 Task: Create a due date automation trigger when advanced on, on the tuesday after a card is due add fields with custom field "Resume" set to a number greater than 1 and lower or equal to 10 at 11:00 AM.
Action: Mouse moved to (1029, 76)
Screenshot: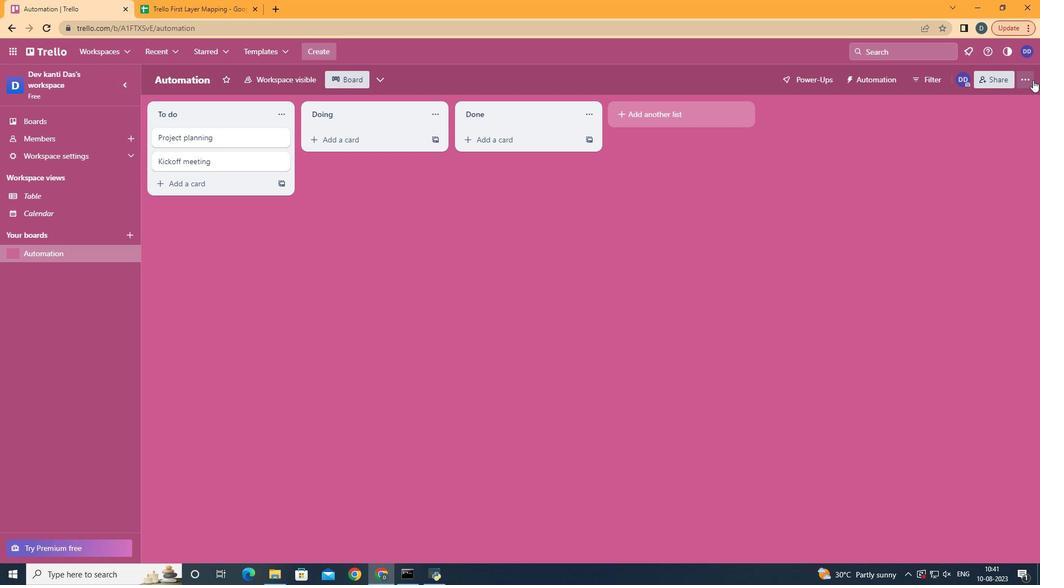 
Action: Mouse pressed left at (1029, 76)
Screenshot: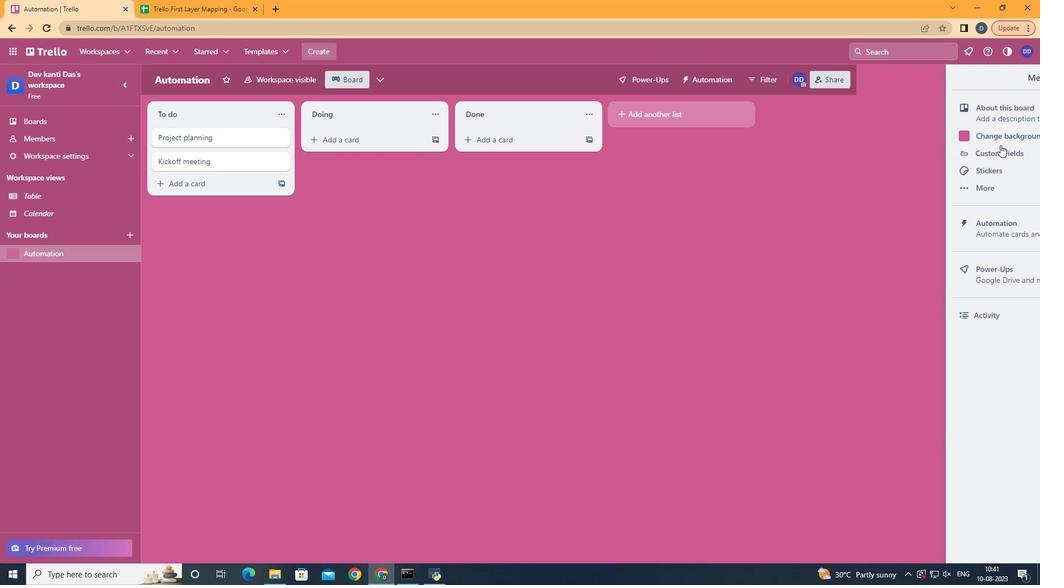 
Action: Mouse moved to (937, 222)
Screenshot: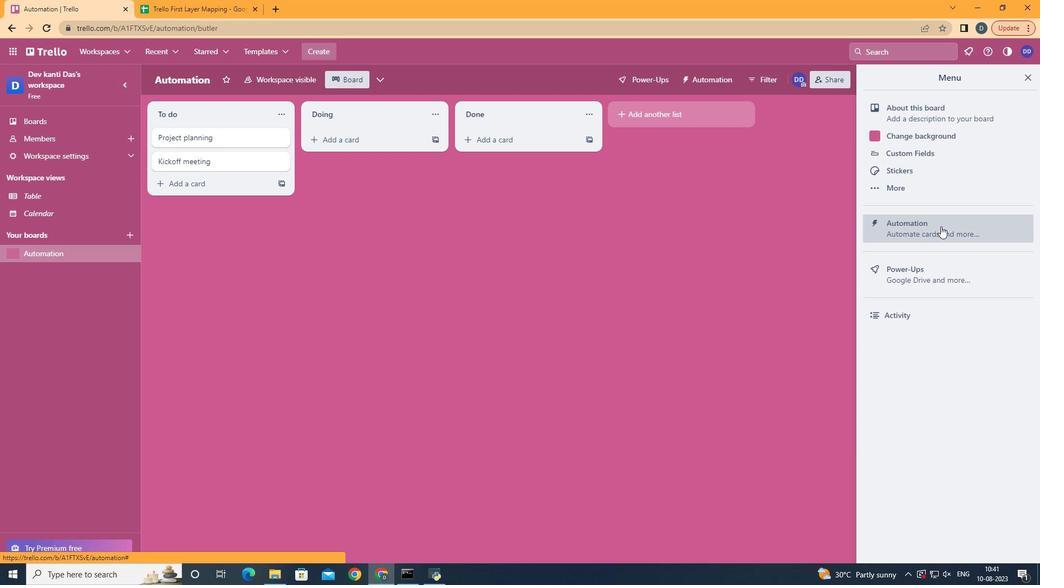 
Action: Mouse pressed left at (937, 222)
Screenshot: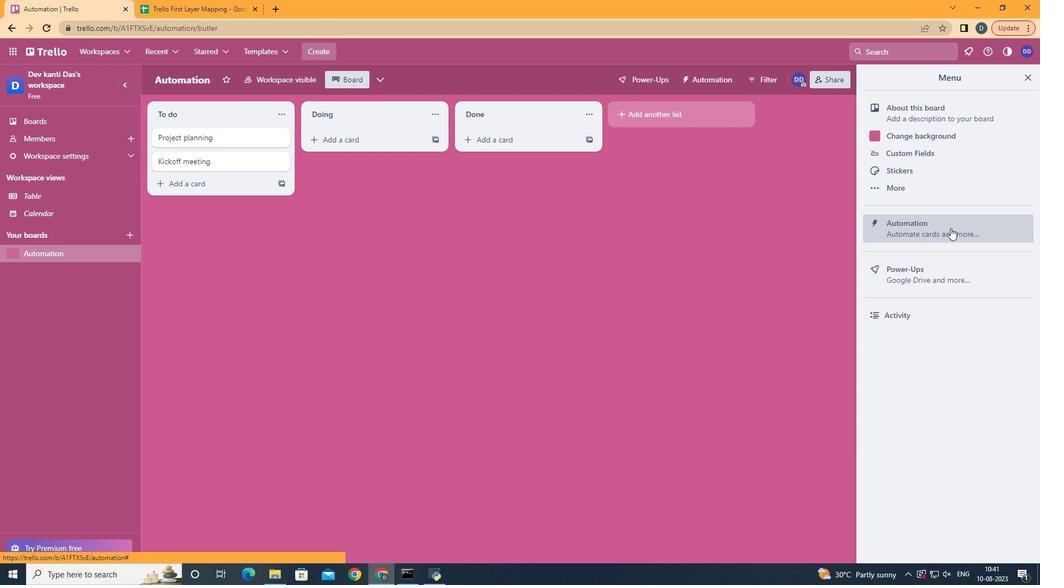 
Action: Mouse moved to (179, 212)
Screenshot: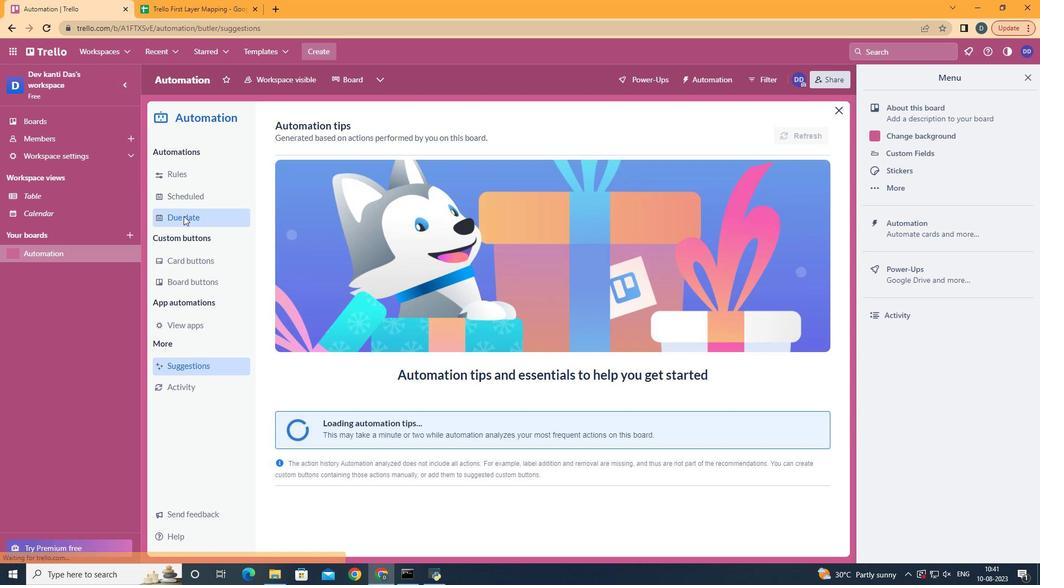 
Action: Mouse pressed left at (179, 212)
Screenshot: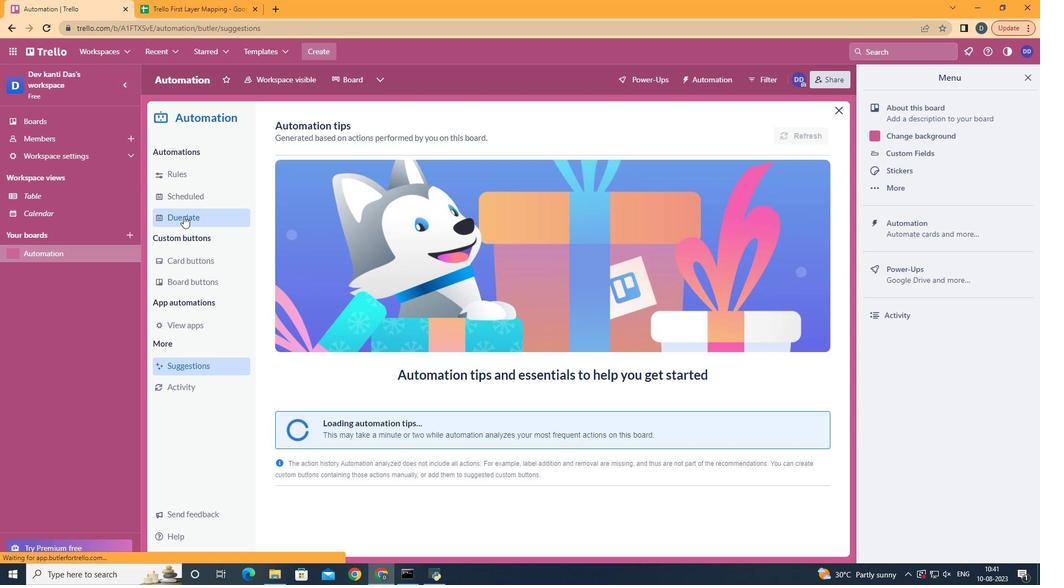 
Action: Mouse moved to (768, 126)
Screenshot: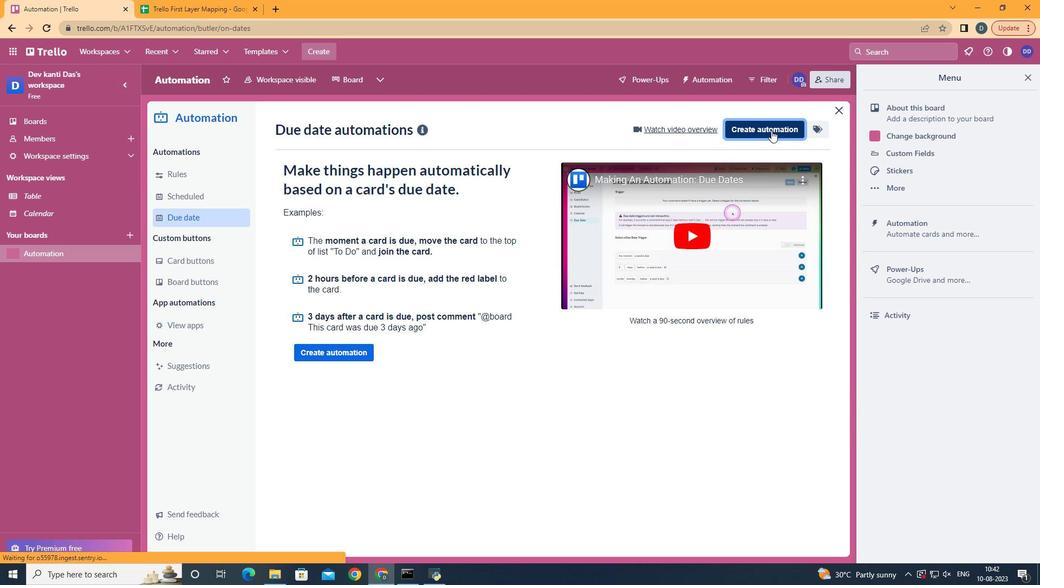 
Action: Mouse pressed left at (768, 126)
Screenshot: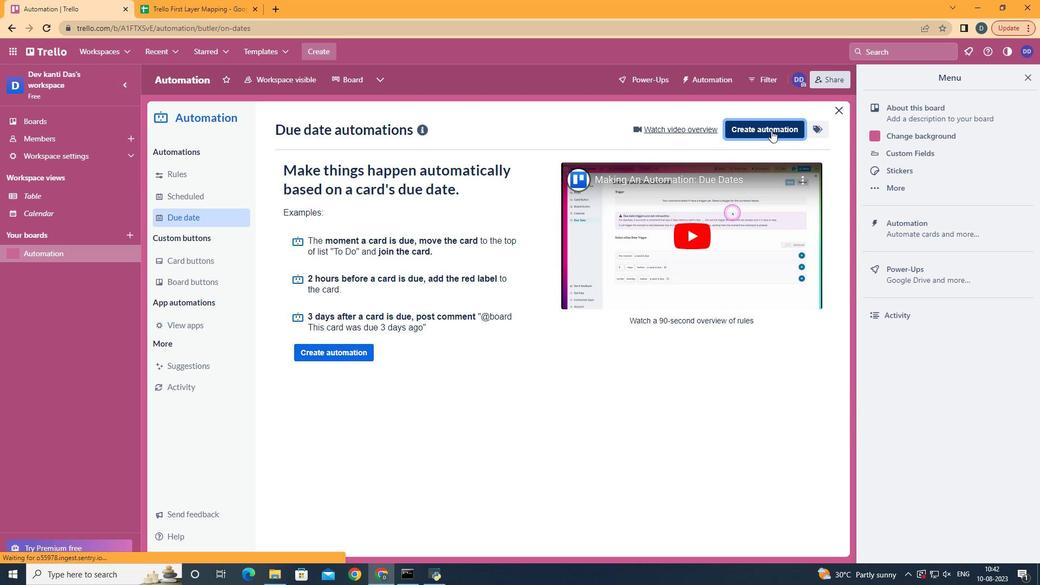 
Action: Mouse moved to (532, 229)
Screenshot: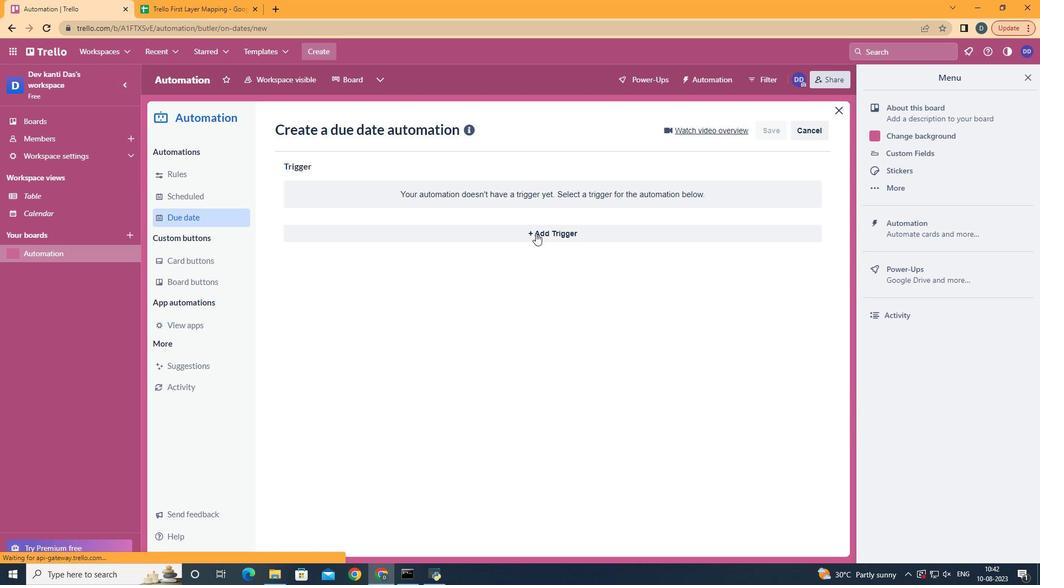 
Action: Mouse pressed left at (532, 229)
Screenshot: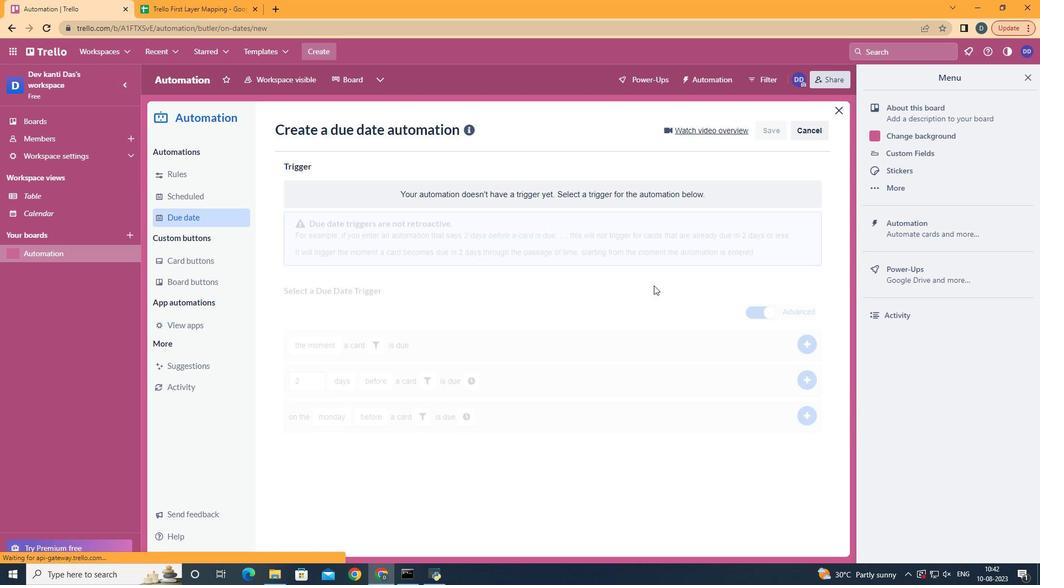 
Action: Mouse moved to (334, 295)
Screenshot: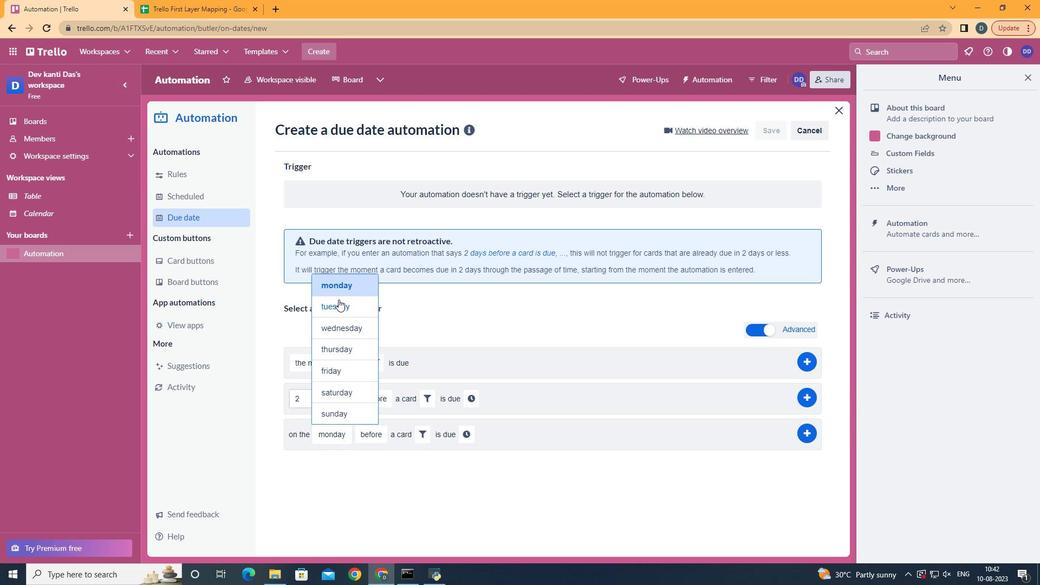 
Action: Mouse pressed left at (334, 295)
Screenshot: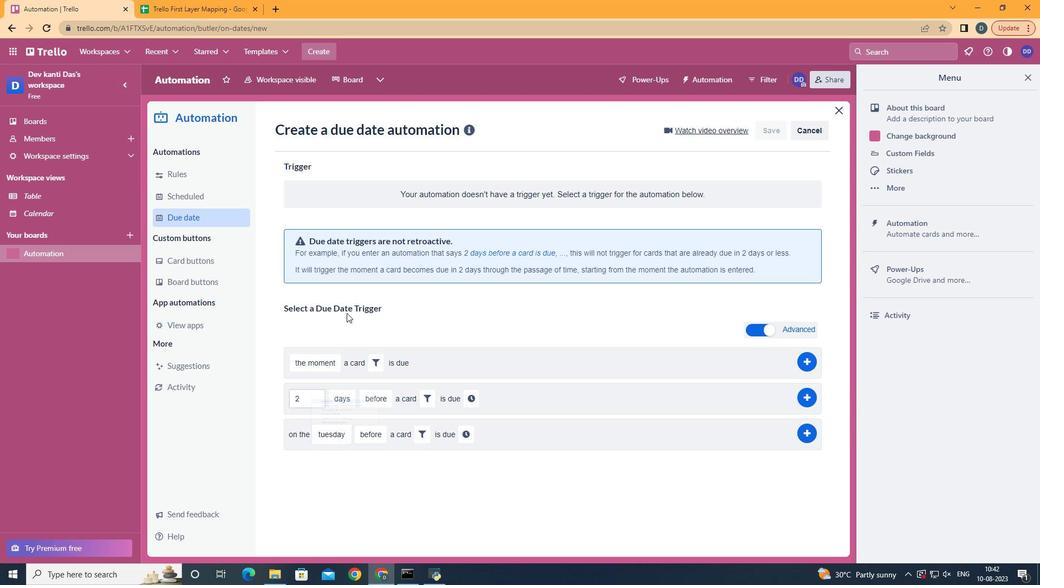 
Action: Mouse moved to (372, 472)
Screenshot: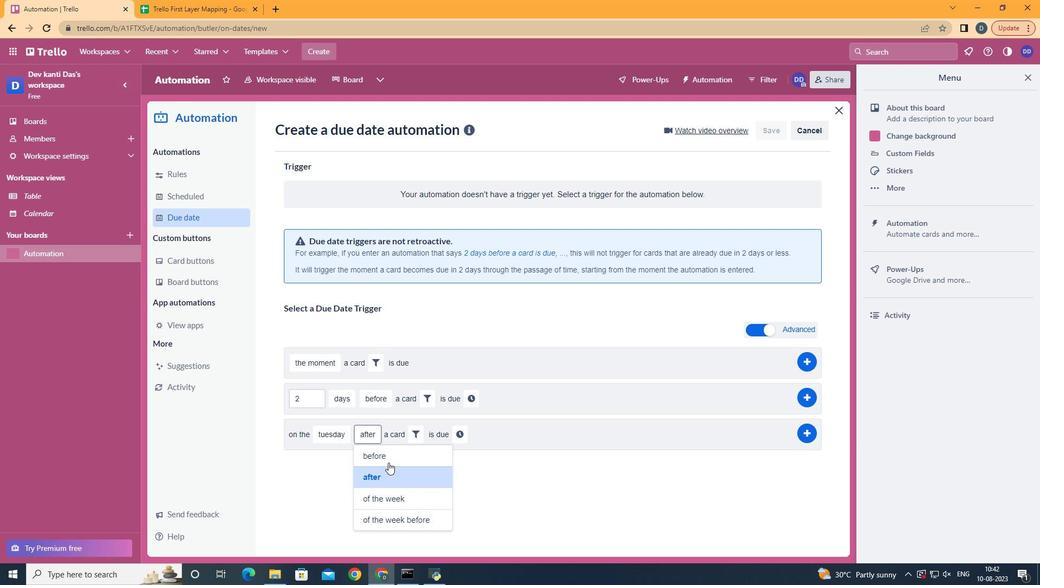 
Action: Mouse pressed left at (372, 472)
Screenshot: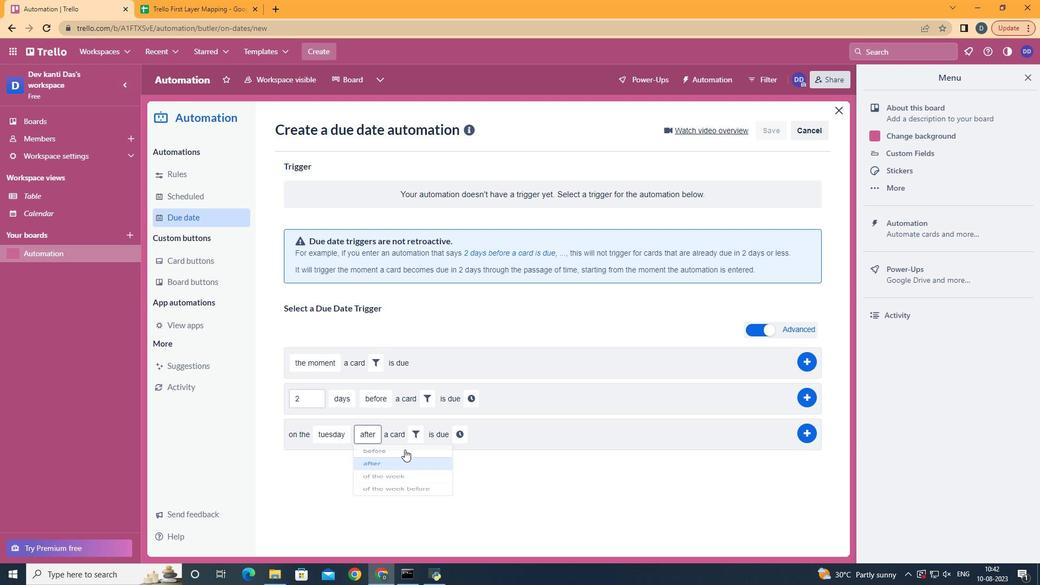 
Action: Mouse moved to (415, 427)
Screenshot: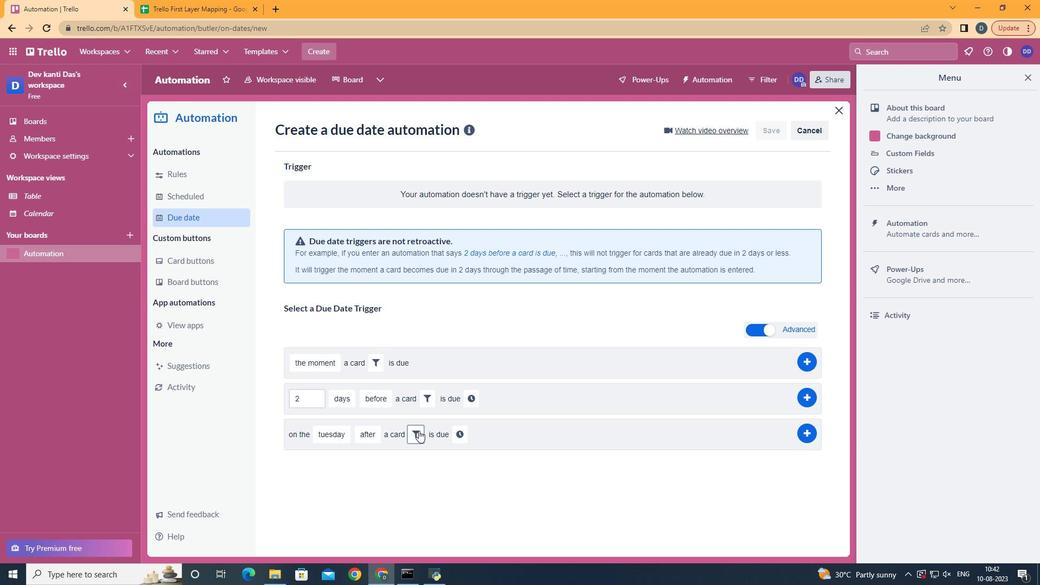 
Action: Mouse pressed left at (415, 427)
Screenshot: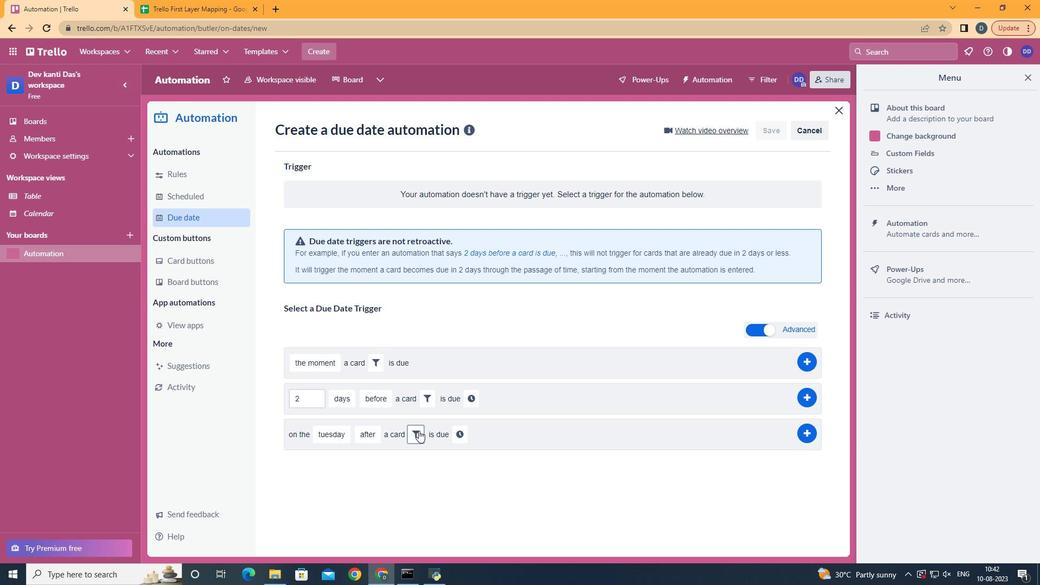 
Action: Mouse moved to (578, 466)
Screenshot: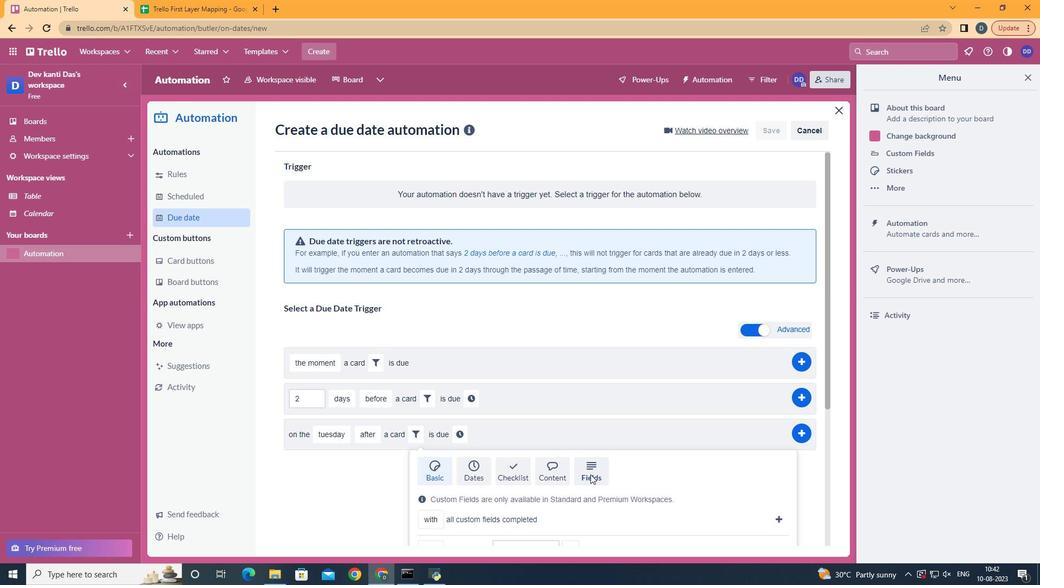 
Action: Mouse pressed left at (578, 466)
Screenshot: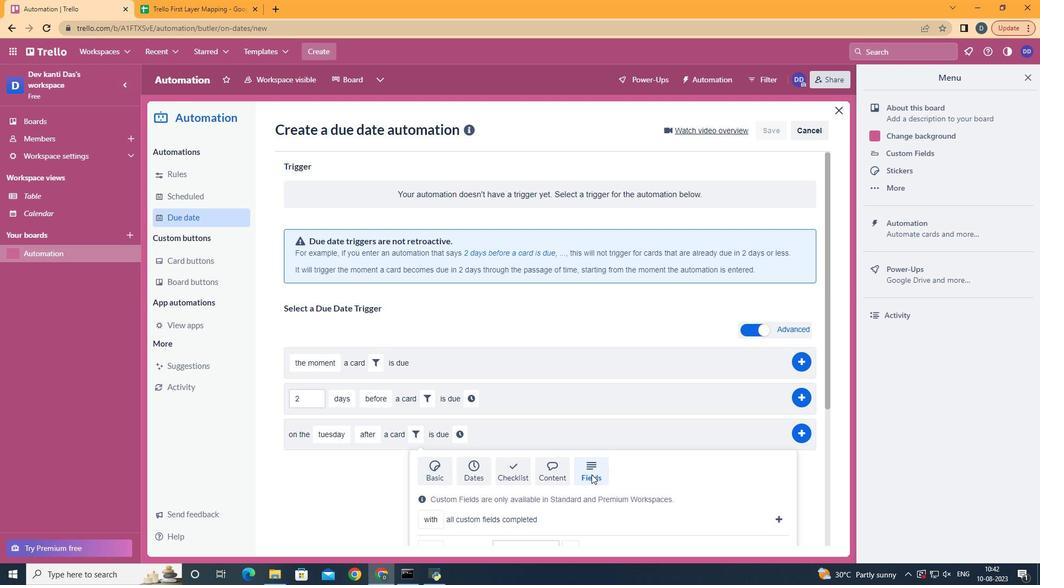 
Action: Mouse moved to (588, 471)
Screenshot: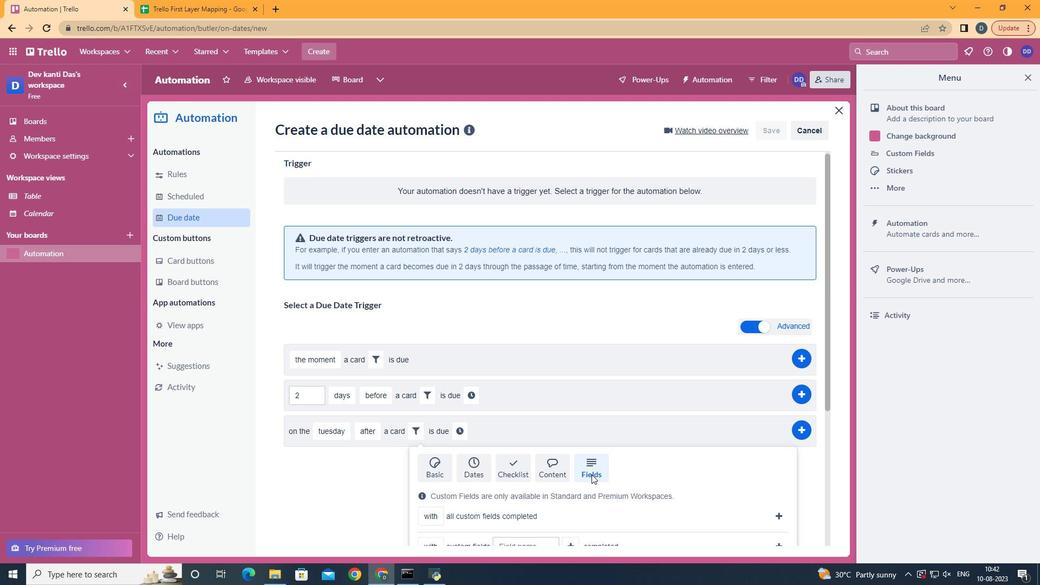 
Action: Mouse scrolled (588, 470) with delta (0, 0)
Screenshot: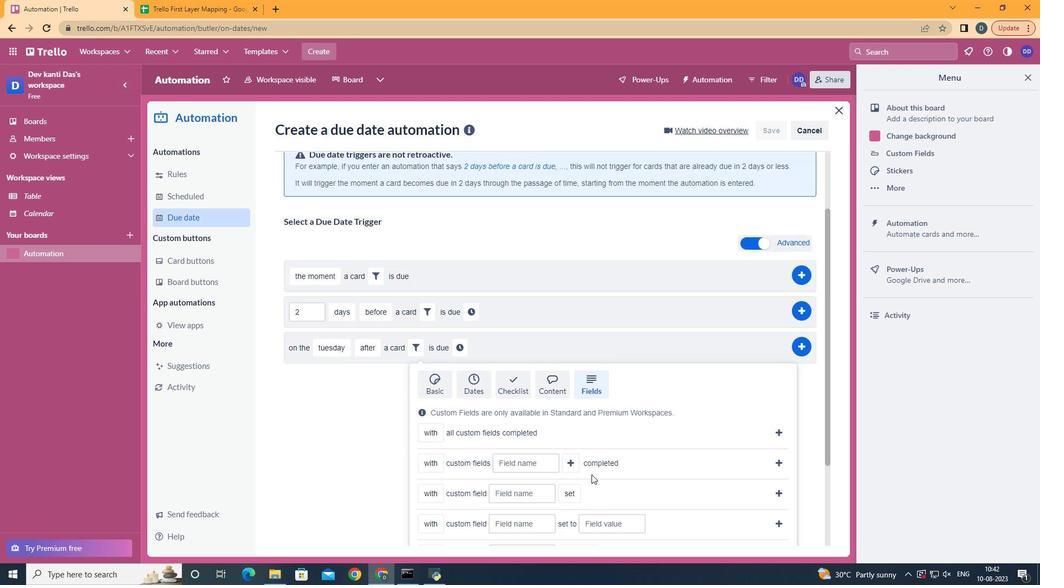 
Action: Mouse scrolled (588, 470) with delta (0, 0)
Screenshot: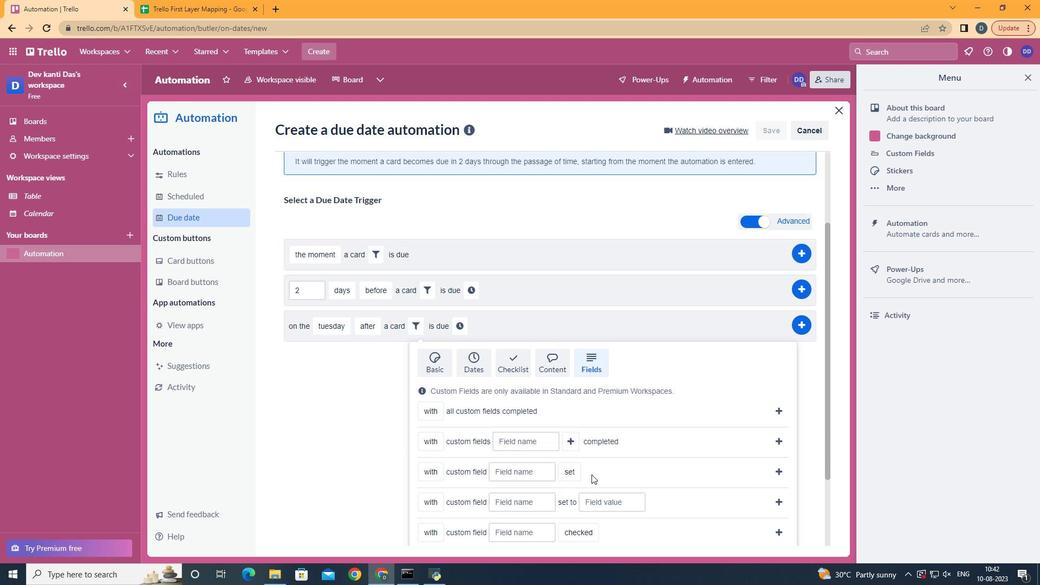
Action: Mouse scrolled (588, 470) with delta (0, 0)
Screenshot: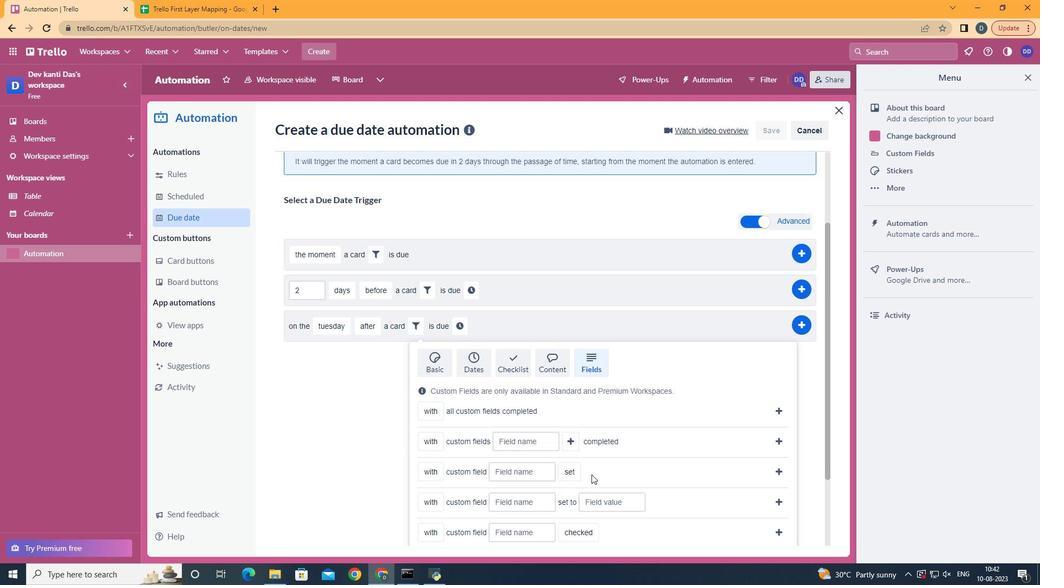 
Action: Mouse moved to (589, 471)
Screenshot: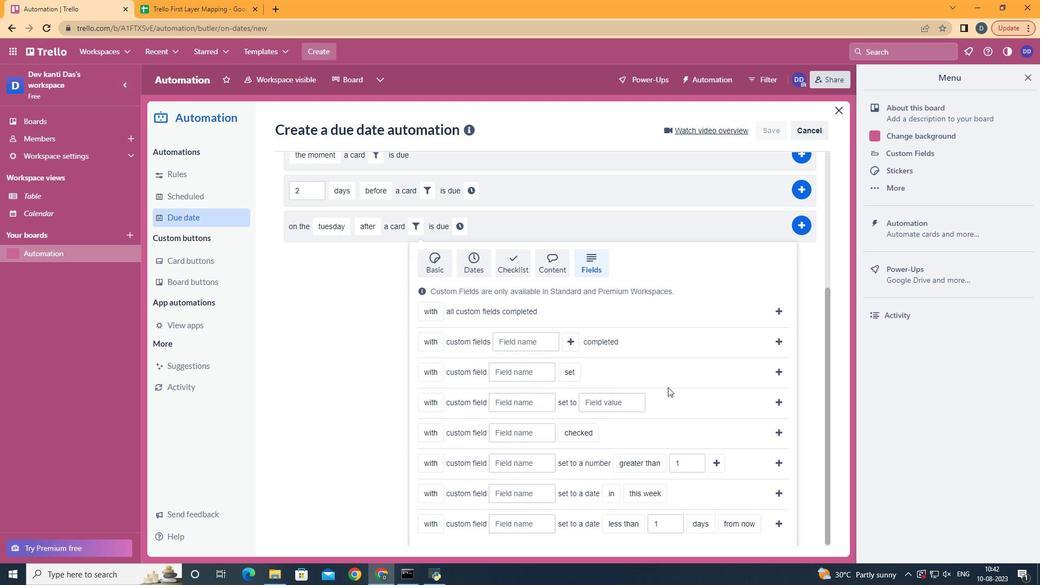 
Action: Mouse scrolled (588, 470) with delta (0, 0)
Screenshot: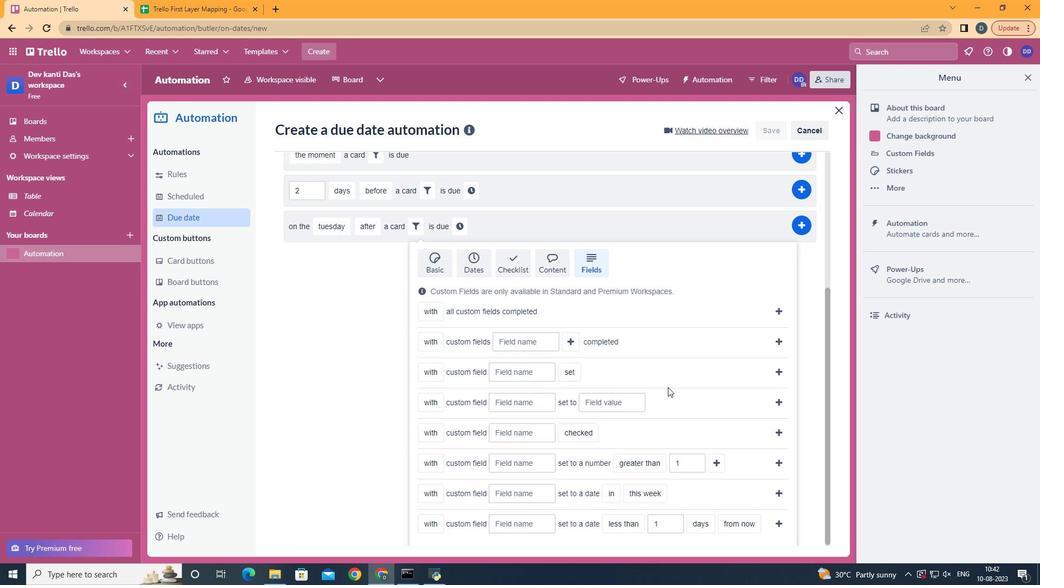 
Action: Mouse moved to (593, 469)
Screenshot: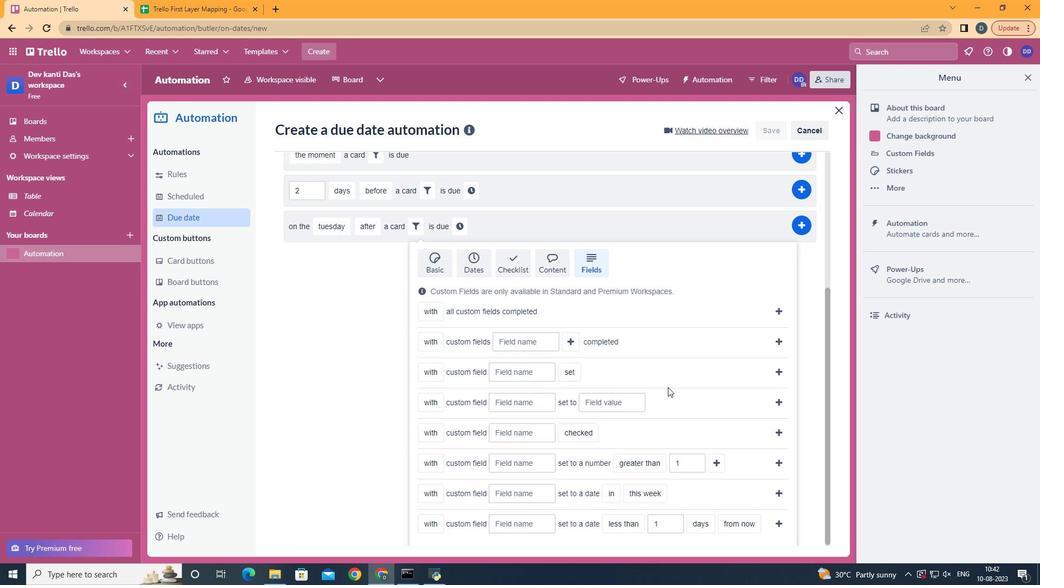
Action: Mouse scrolled (588, 470) with delta (0, 0)
Screenshot: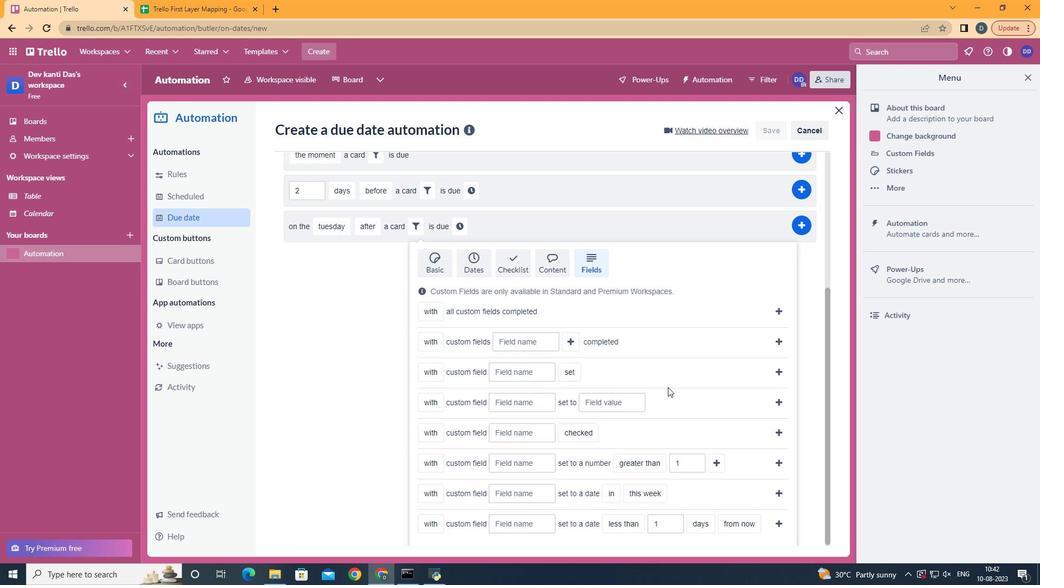 
Action: Mouse moved to (656, 386)
Screenshot: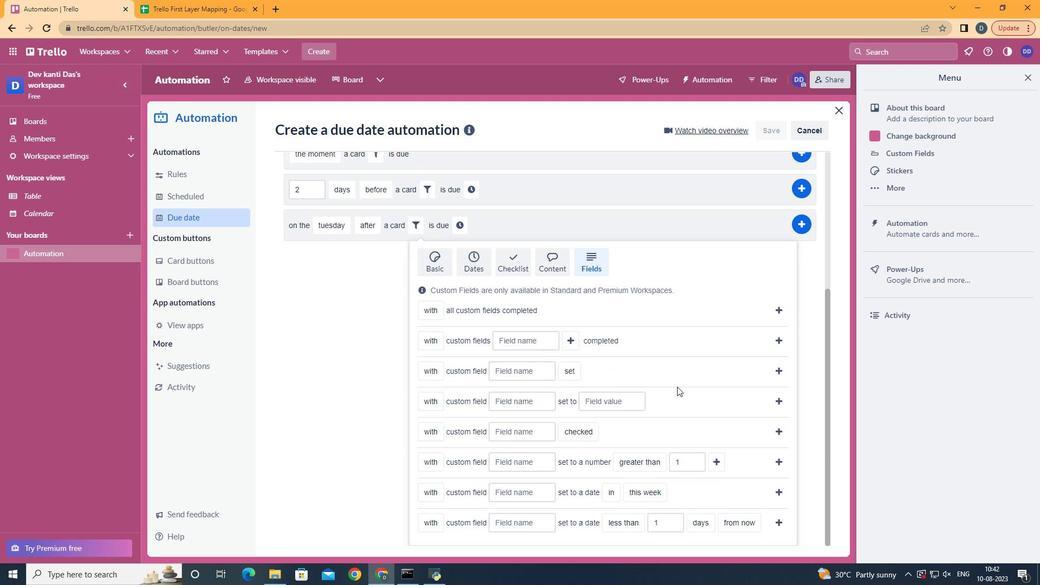
Action: Mouse scrolled (598, 465) with delta (0, 0)
Screenshot: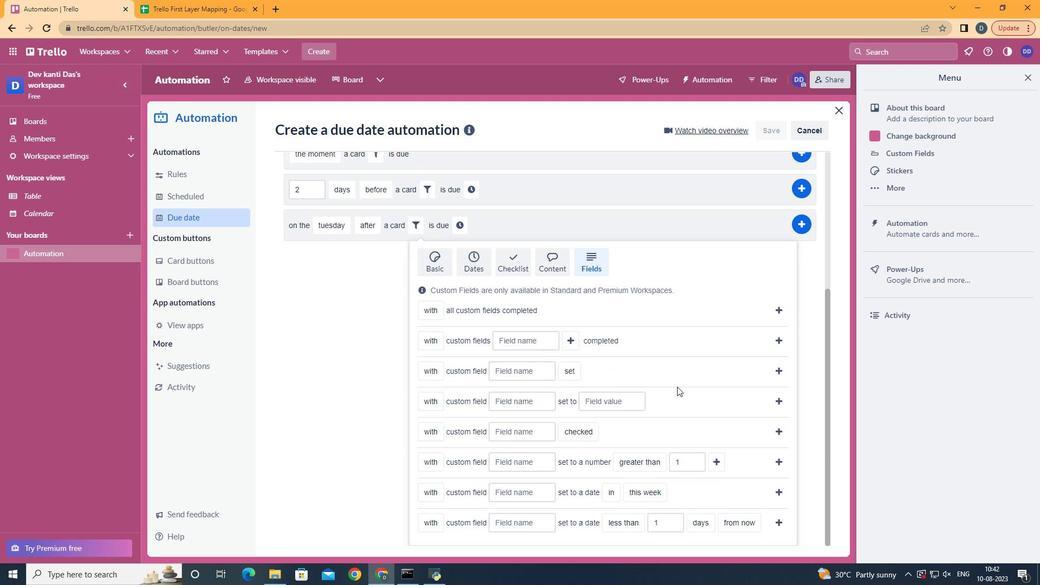 
Action: Mouse moved to (434, 475)
Screenshot: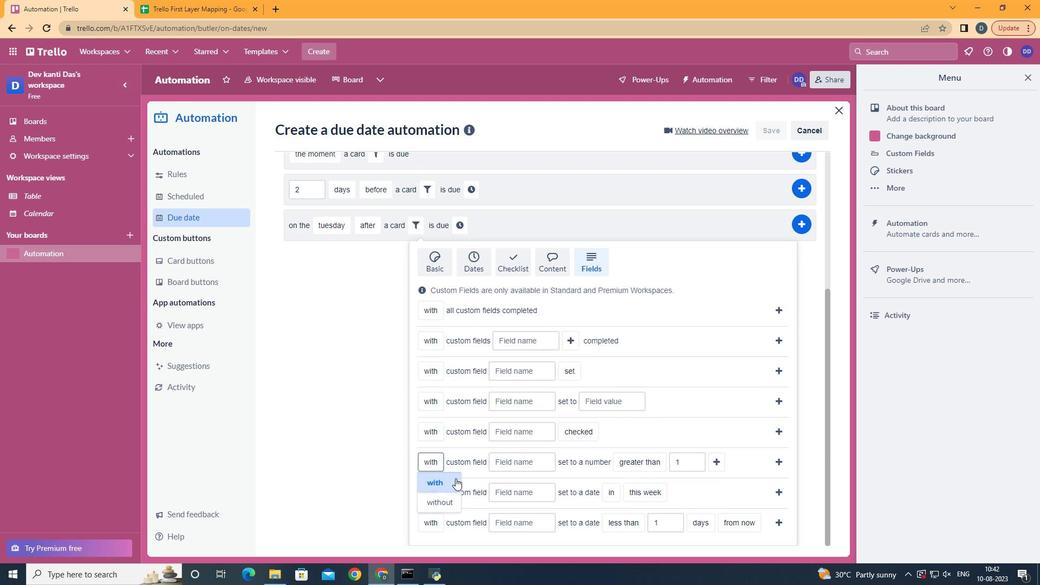 
Action: Mouse pressed left at (434, 475)
Screenshot: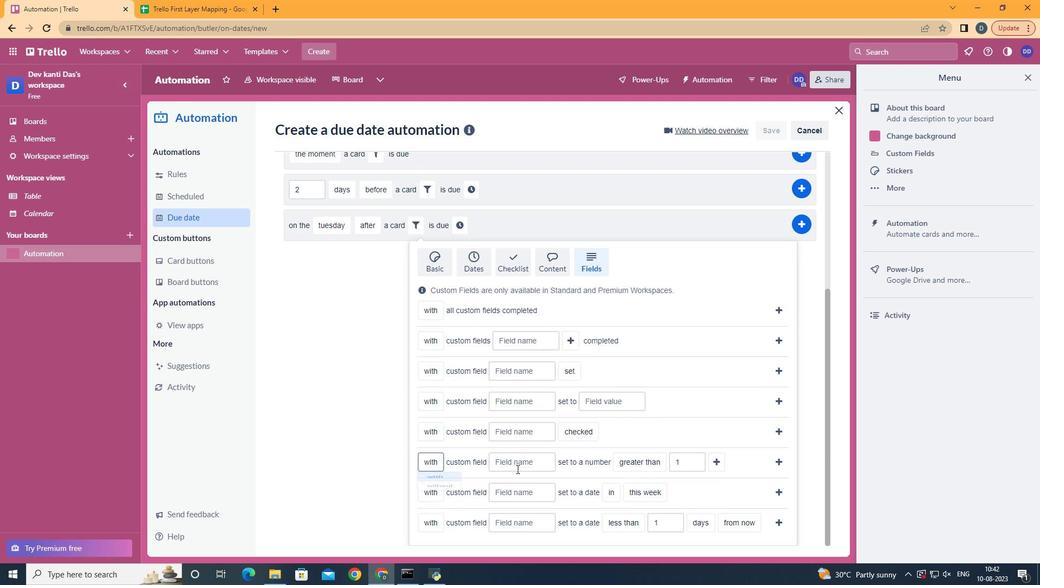 
Action: Mouse moved to (528, 461)
Screenshot: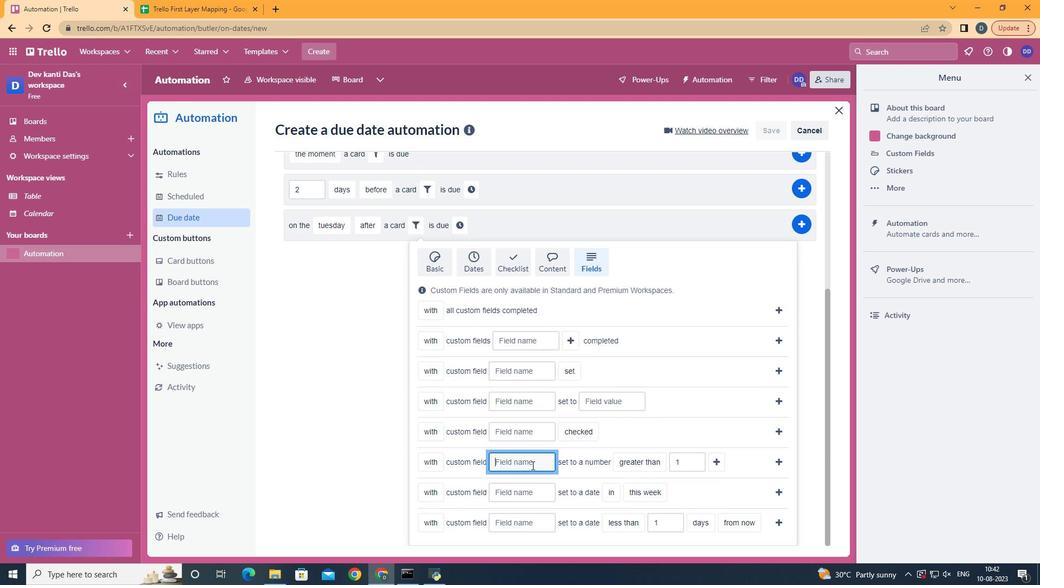 
Action: Mouse pressed left at (528, 461)
Screenshot: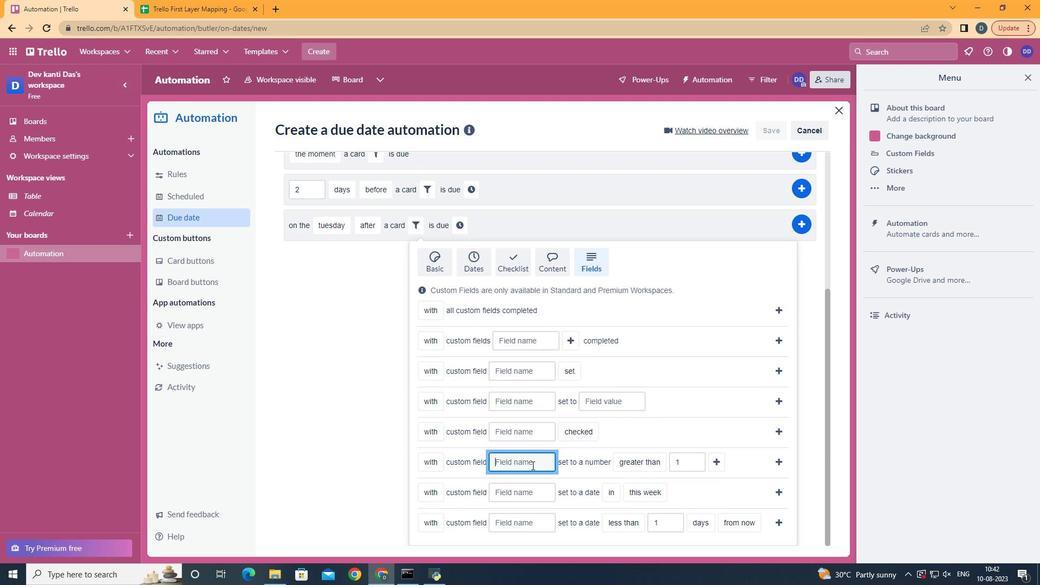 
Action: Key pressed <Key.shift>Resume
Screenshot: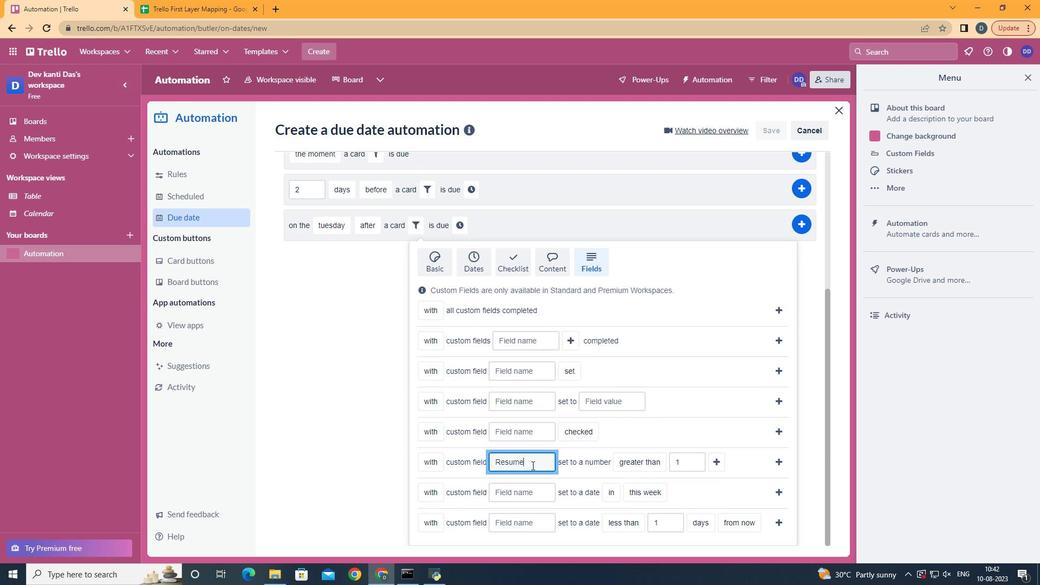 
Action: Mouse moved to (714, 458)
Screenshot: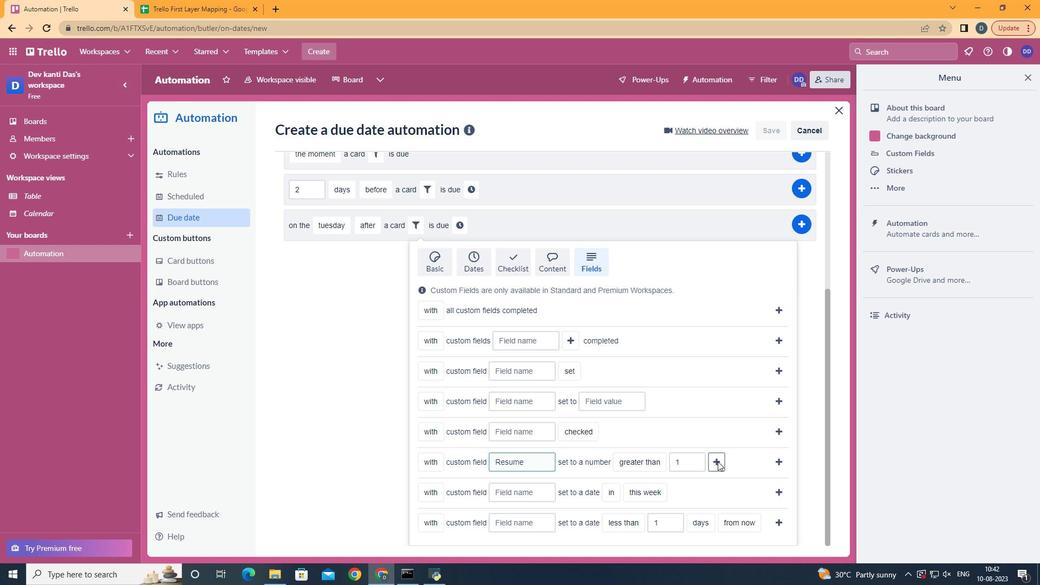 
Action: Mouse pressed left at (714, 458)
Screenshot: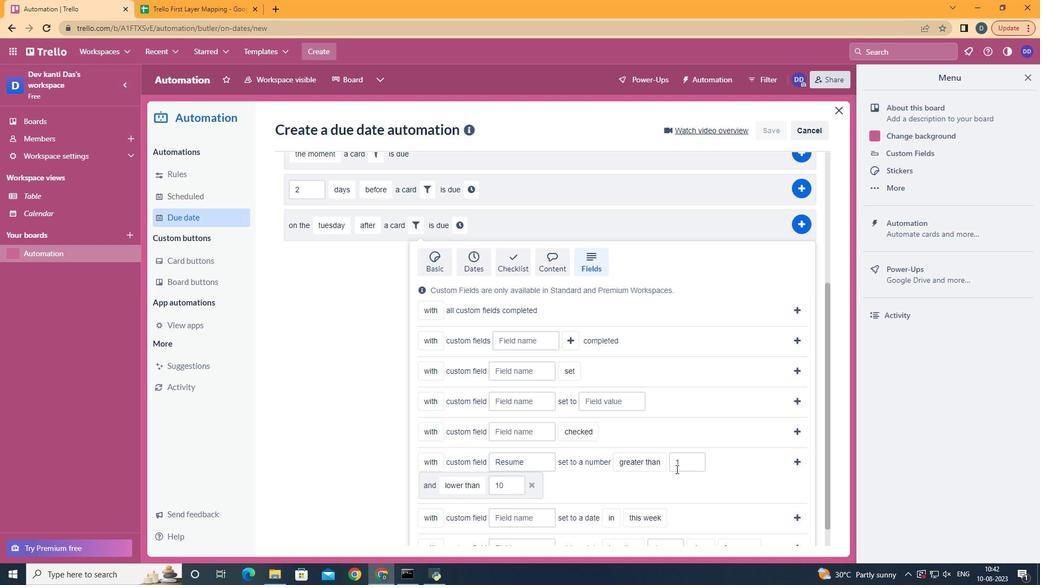 
Action: Mouse moved to (463, 418)
Screenshot: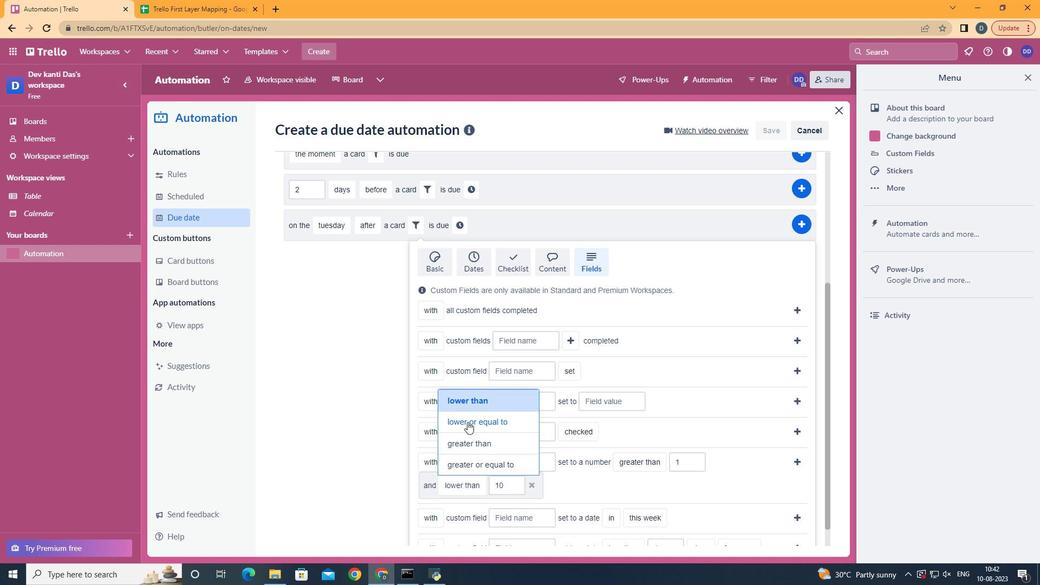 
Action: Mouse pressed left at (463, 418)
Screenshot: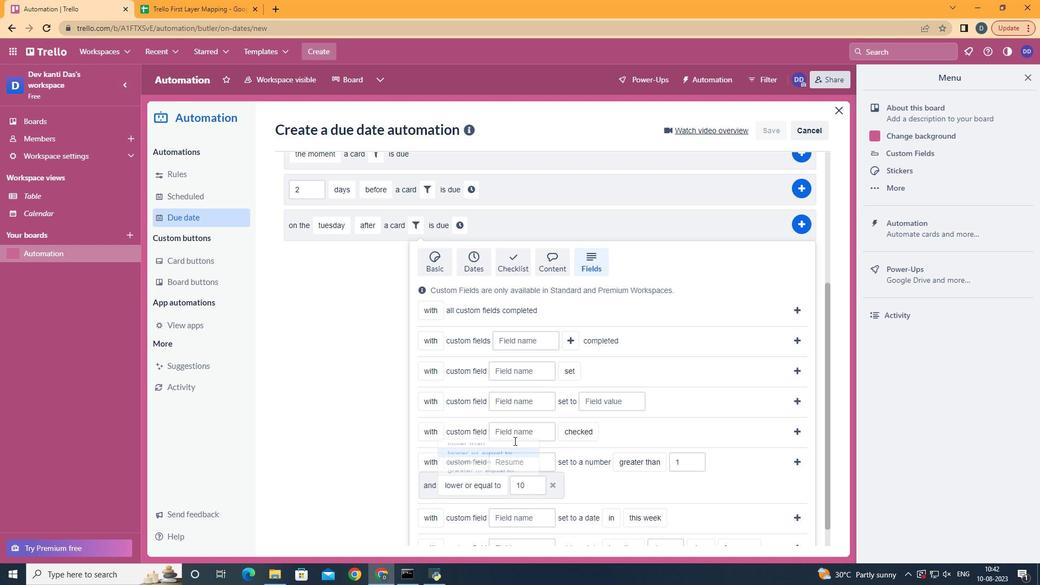 
Action: Mouse moved to (794, 458)
Screenshot: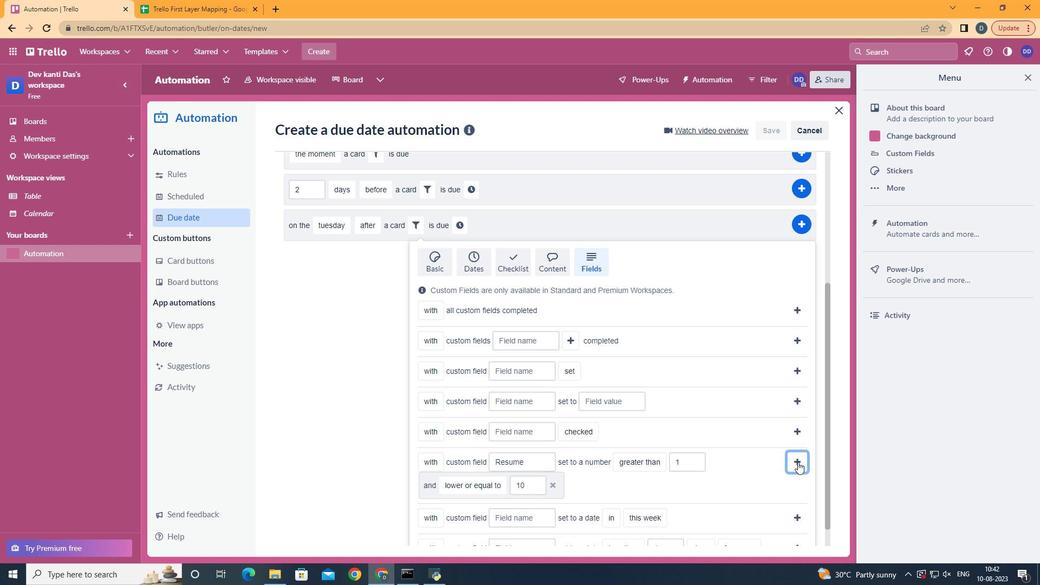 
Action: Mouse pressed left at (794, 458)
Screenshot: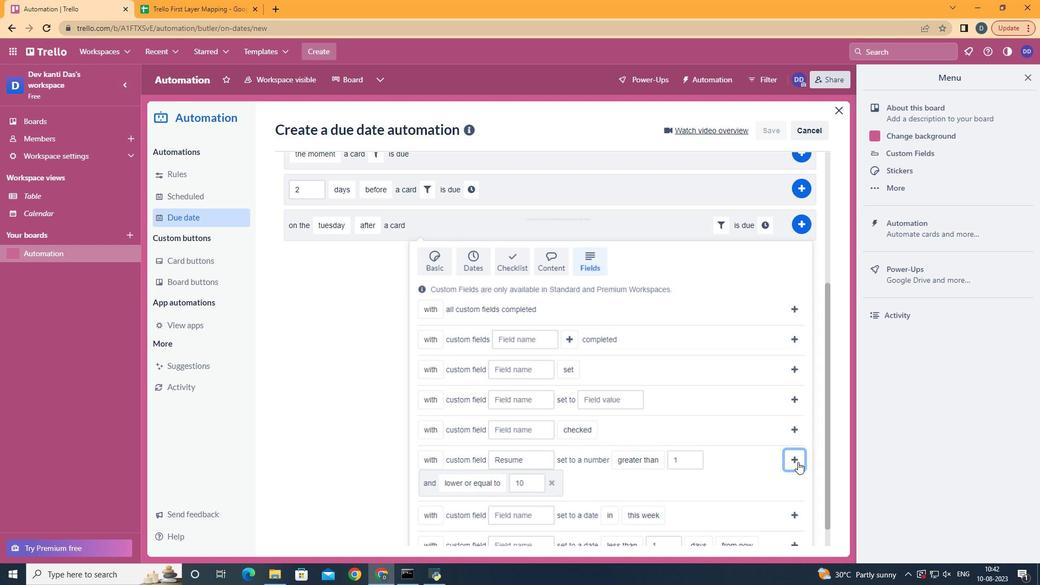 
Action: Mouse moved to (759, 428)
Screenshot: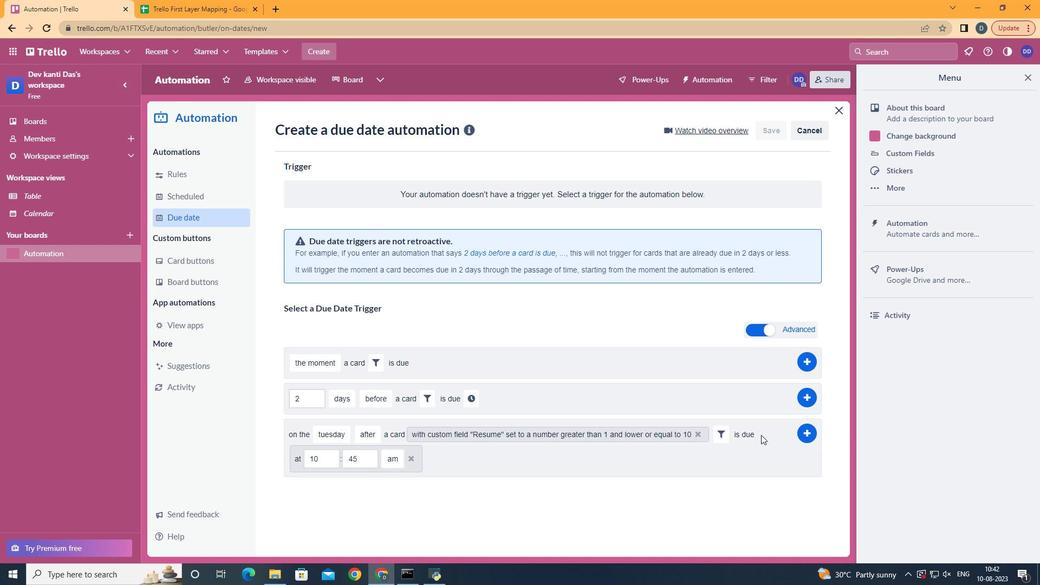 
Action: Mouse pressed left at (759, 428)
Screenshot: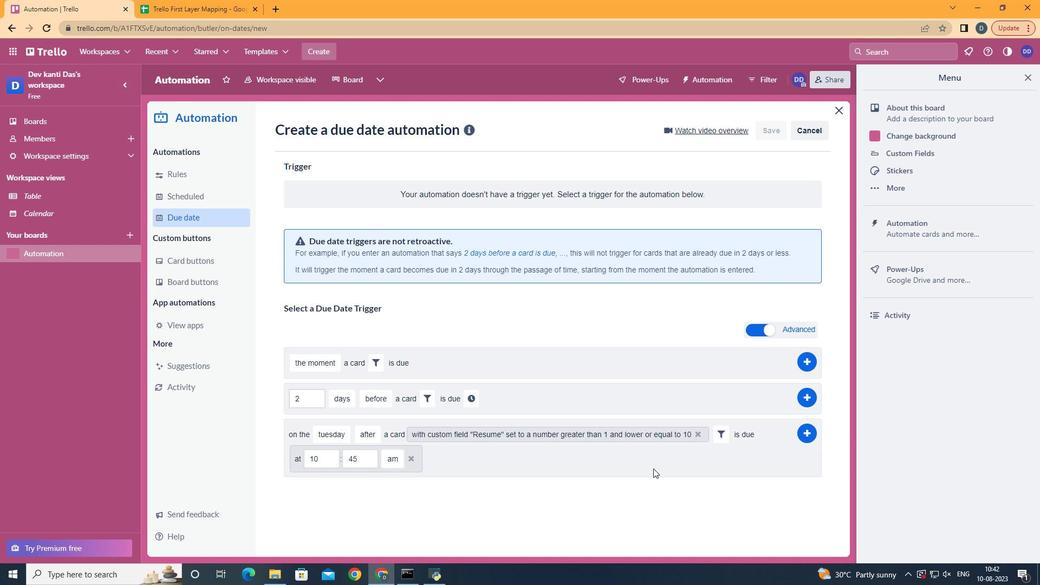 
Action: Mouse moved to (318, 454)
Screenshot: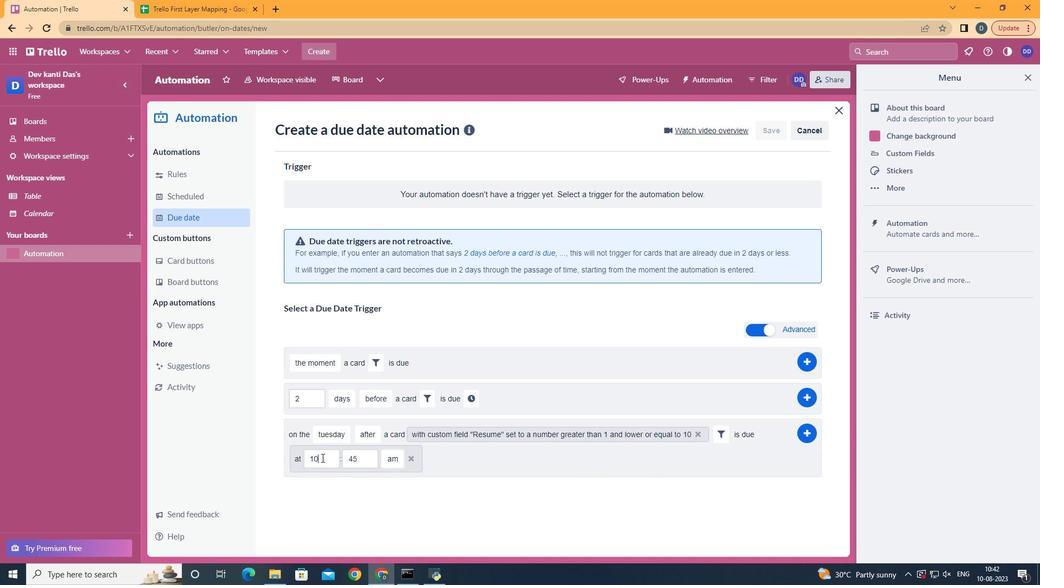 
Action: Mouse pressed left at (318, 454)
Screenshot: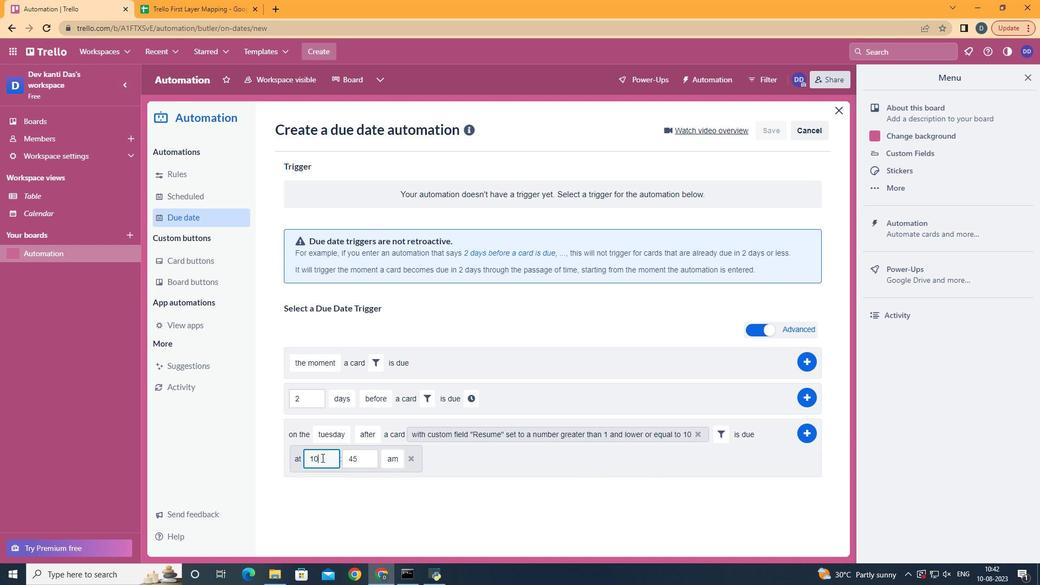 
Action: Mouse moved to (318, 454)
Screenshot: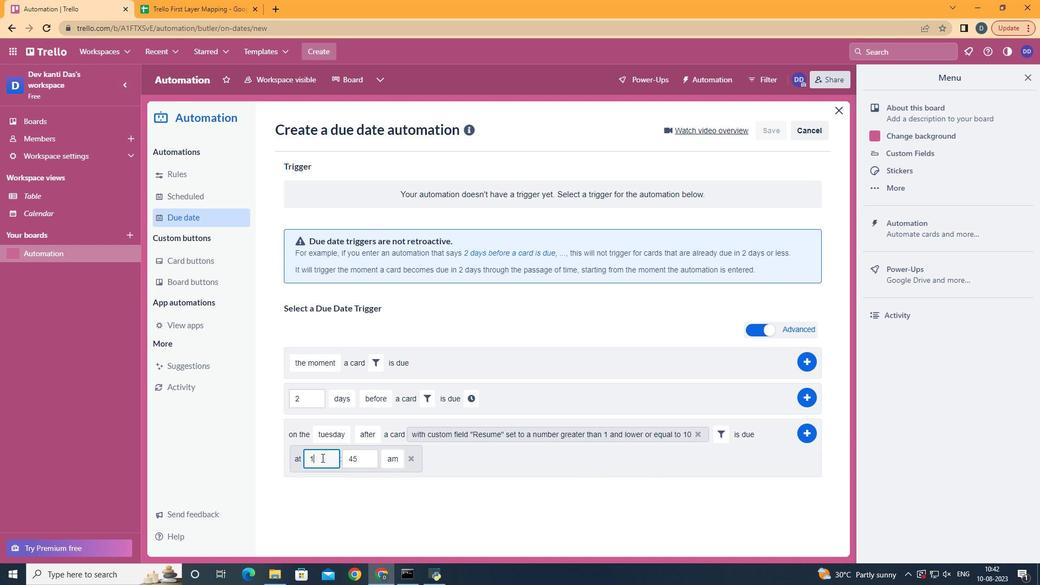 
Action: Key pressed <Key.backspace>1
Screenshot: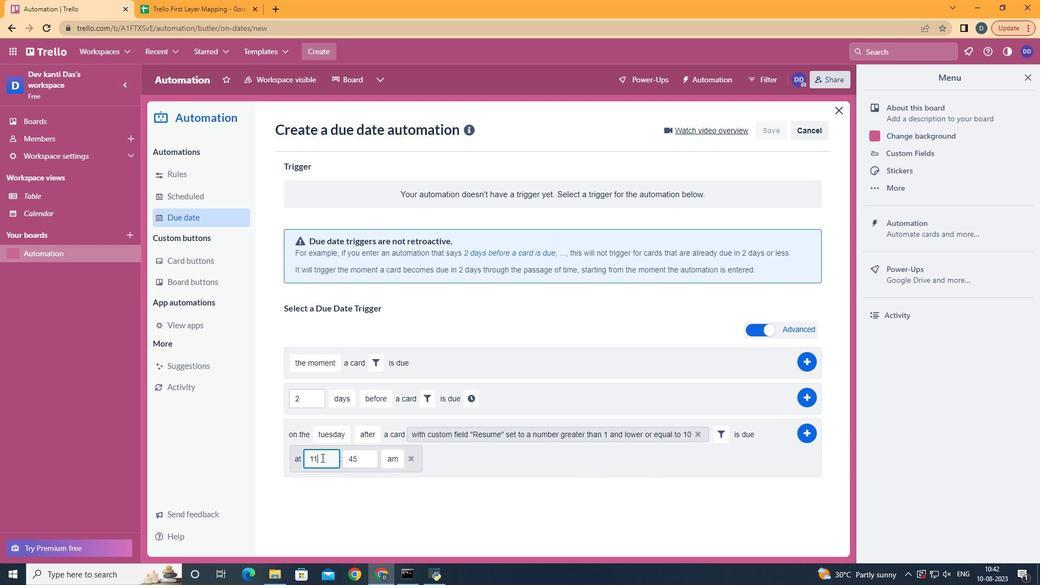 
Action: Mouse moved to (358, 454)
Screenshot: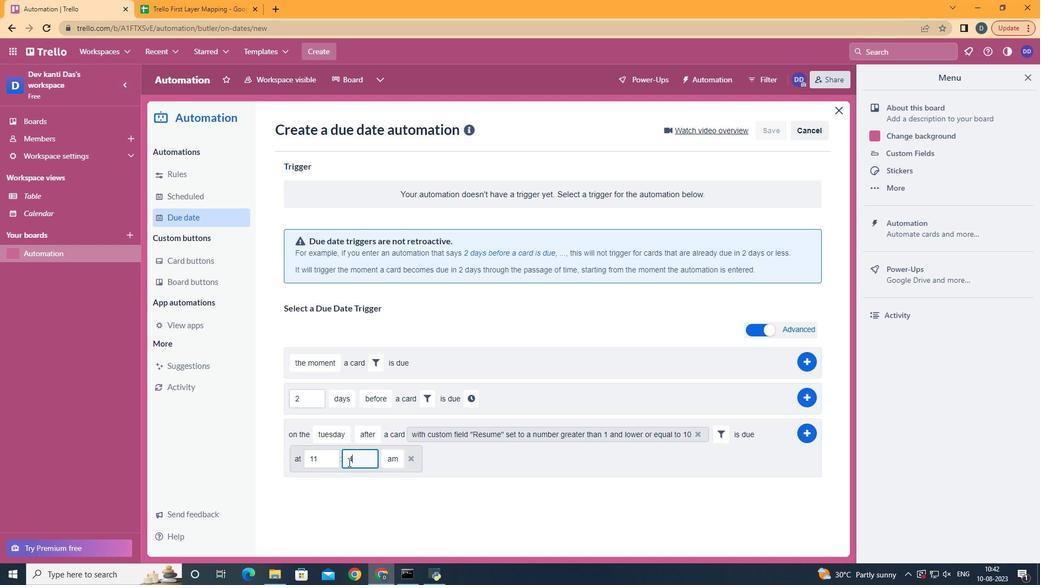 
Action: Mouse pressed left at (358, 454)
Screenshot: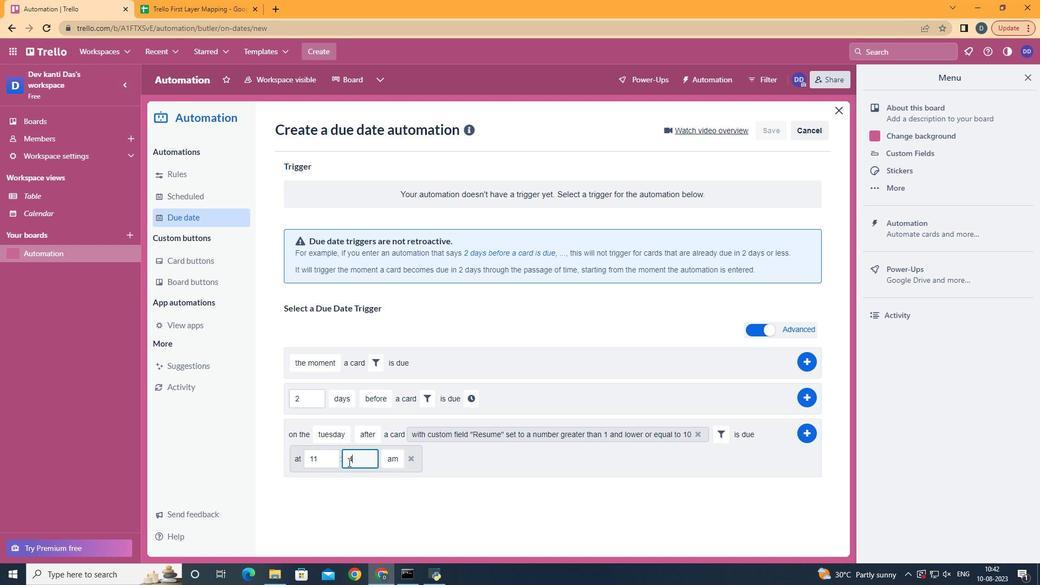 
Action: Key pressed <Key.backspace>
Screenshot: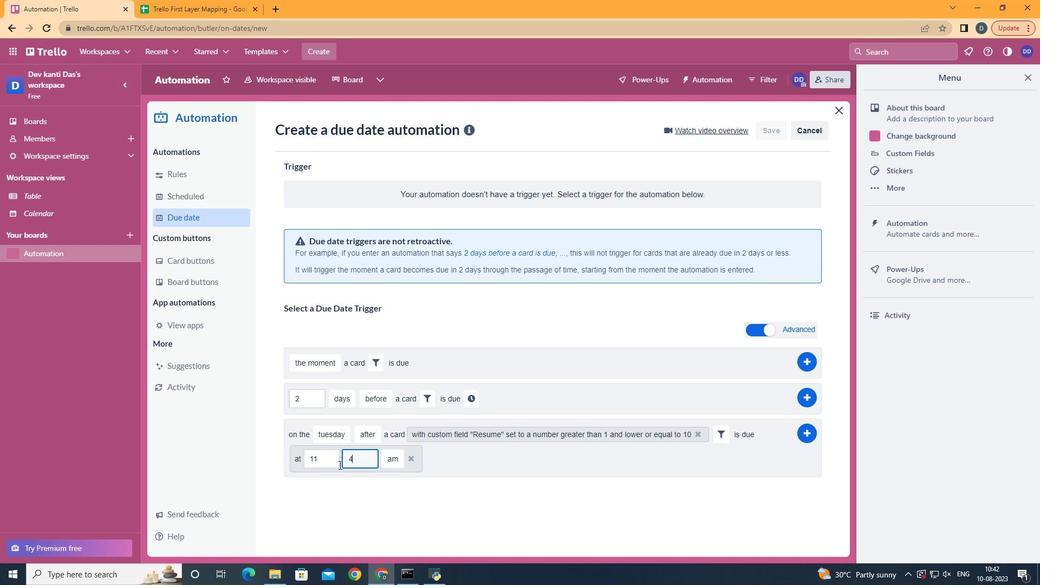 
Action: Mouse moved to (335, 461)
Screenshot: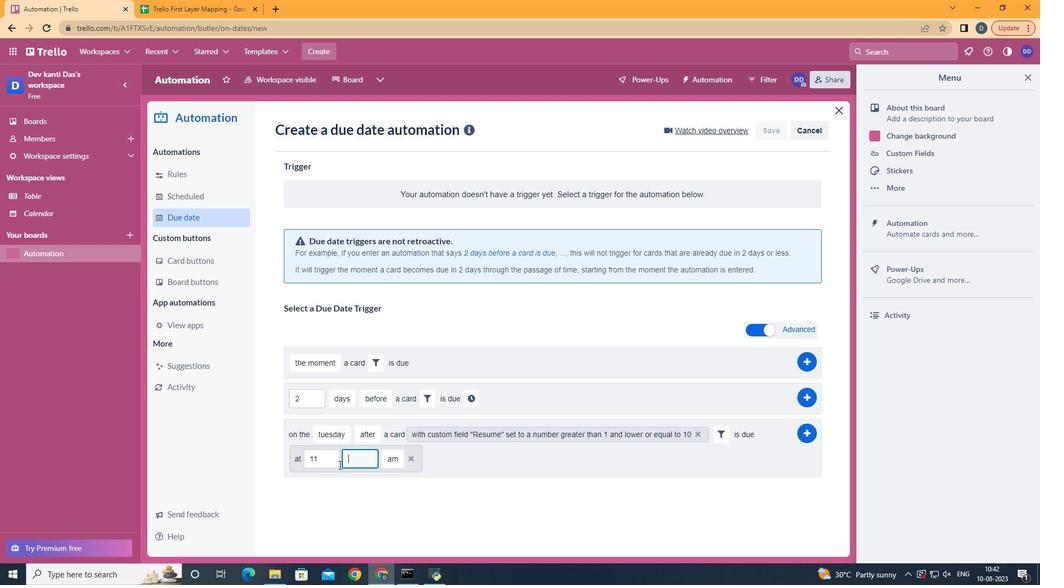 
Action: Key pressed <Key.backspace>00
Screenshot: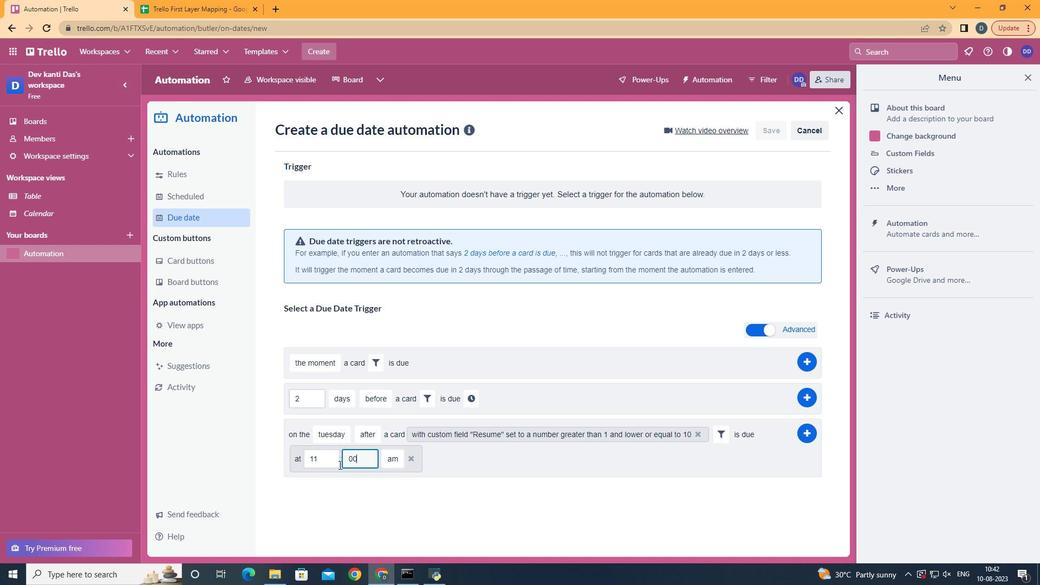
Action: Mouse moved to (799, 425)
Screenshot: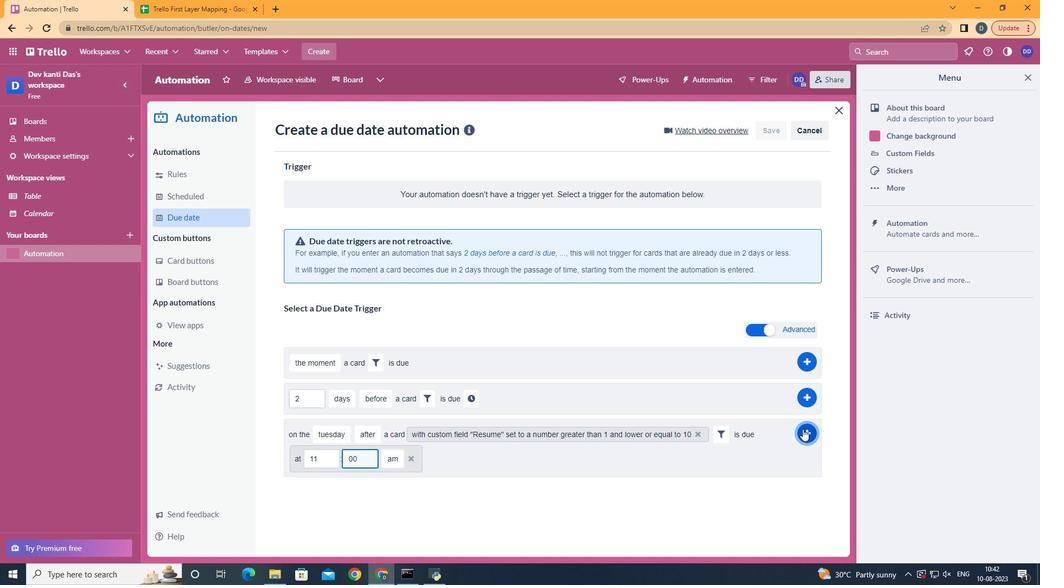
Action: Mouse pressed left at (799, 425)
Screenshot: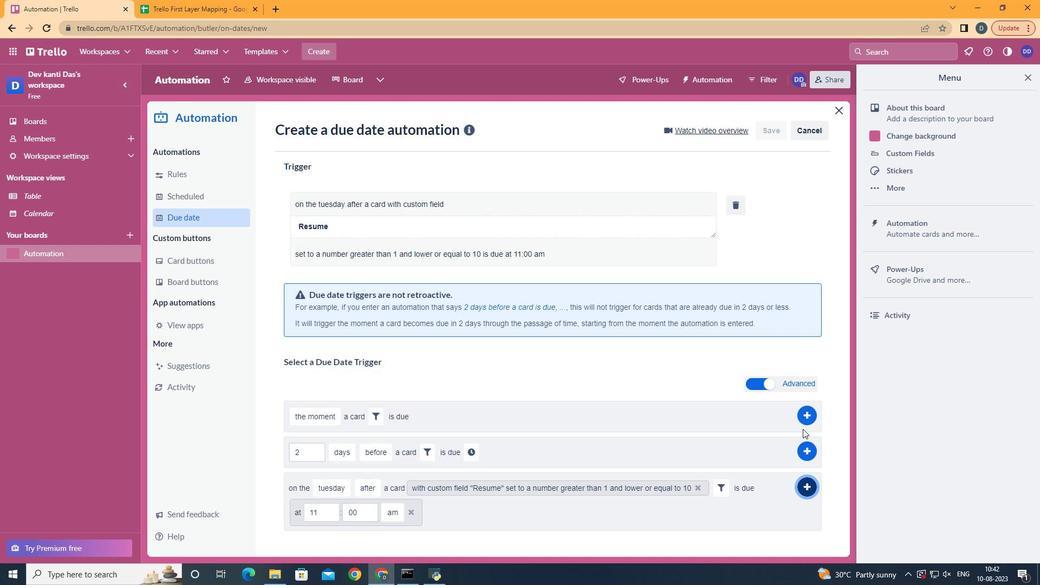 
Action: Mouse moved to (601, 297)
Screenshot: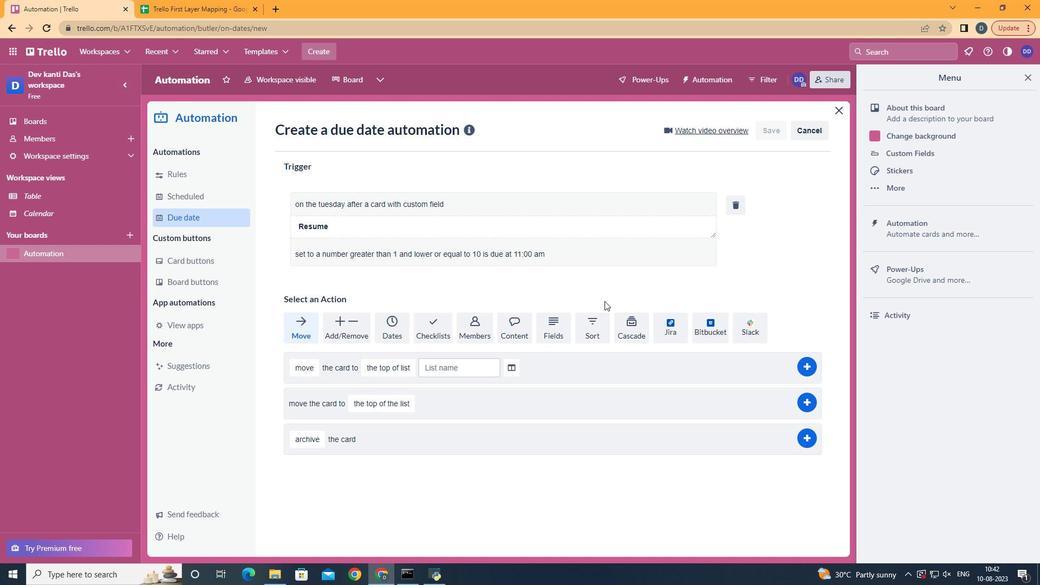 
